 Task: Add 16/20 Count EZ Peel Previously Frozen Raw Shrimp to the cart.
Action: Mouse pressed left at (27, 165)
Screenshot: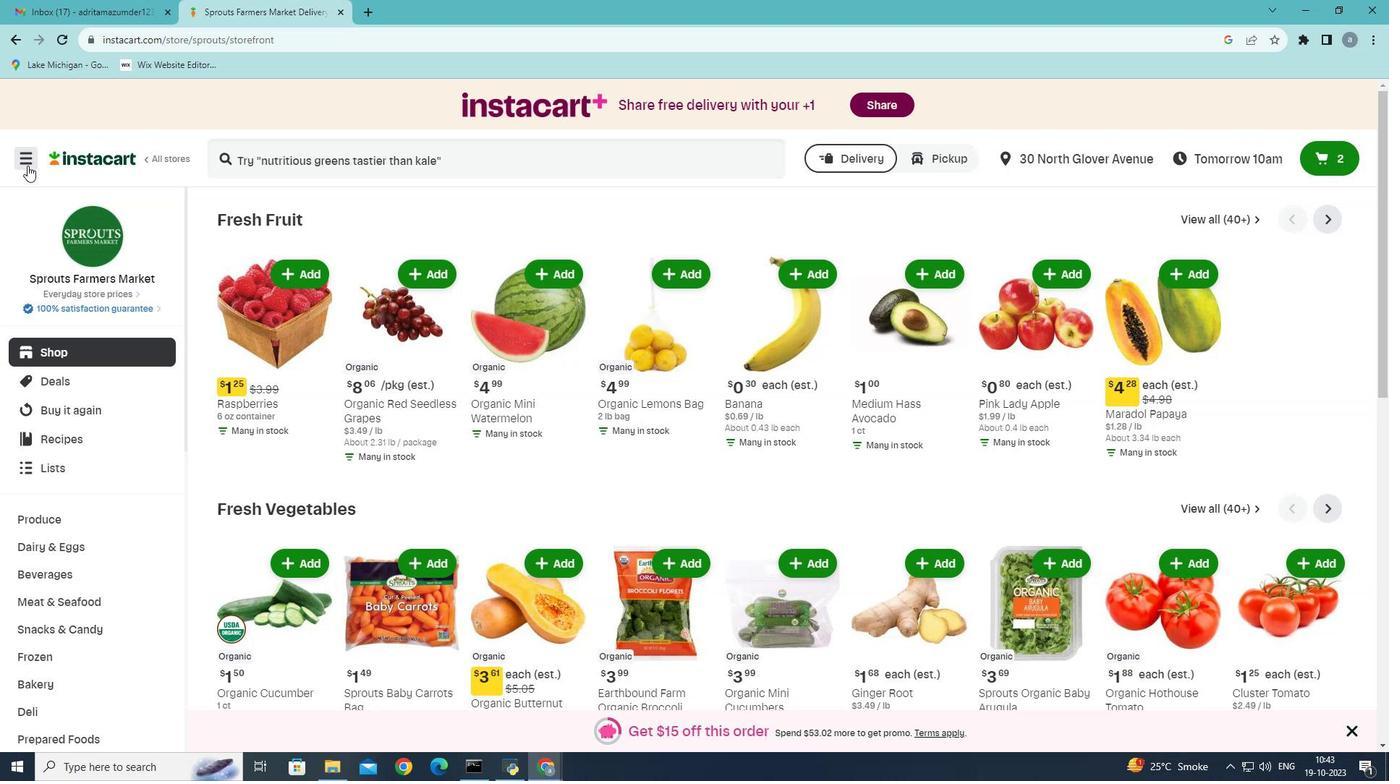 
Action: Mouse moved to (101, 424)
Screenshot: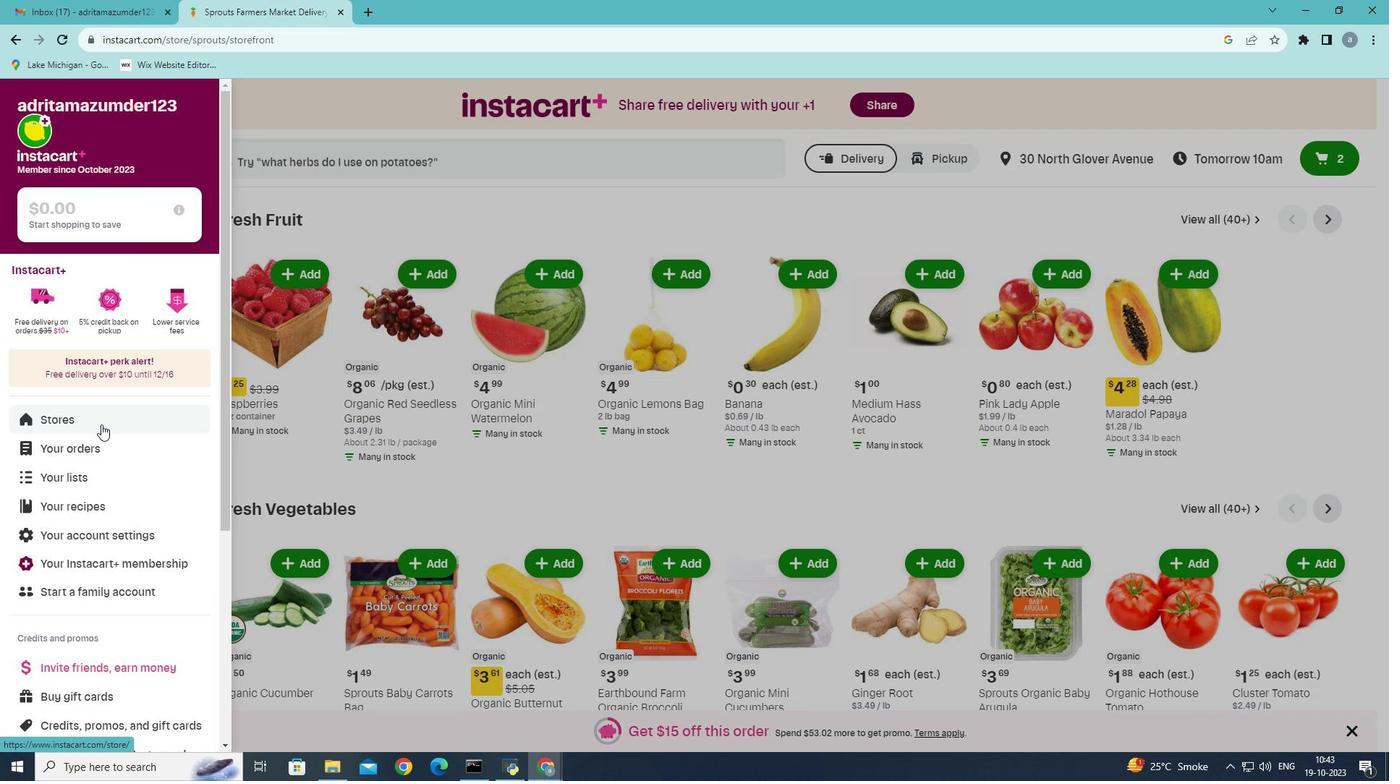 
Action: Mouse pressed left at (101, 424)
Screenshot: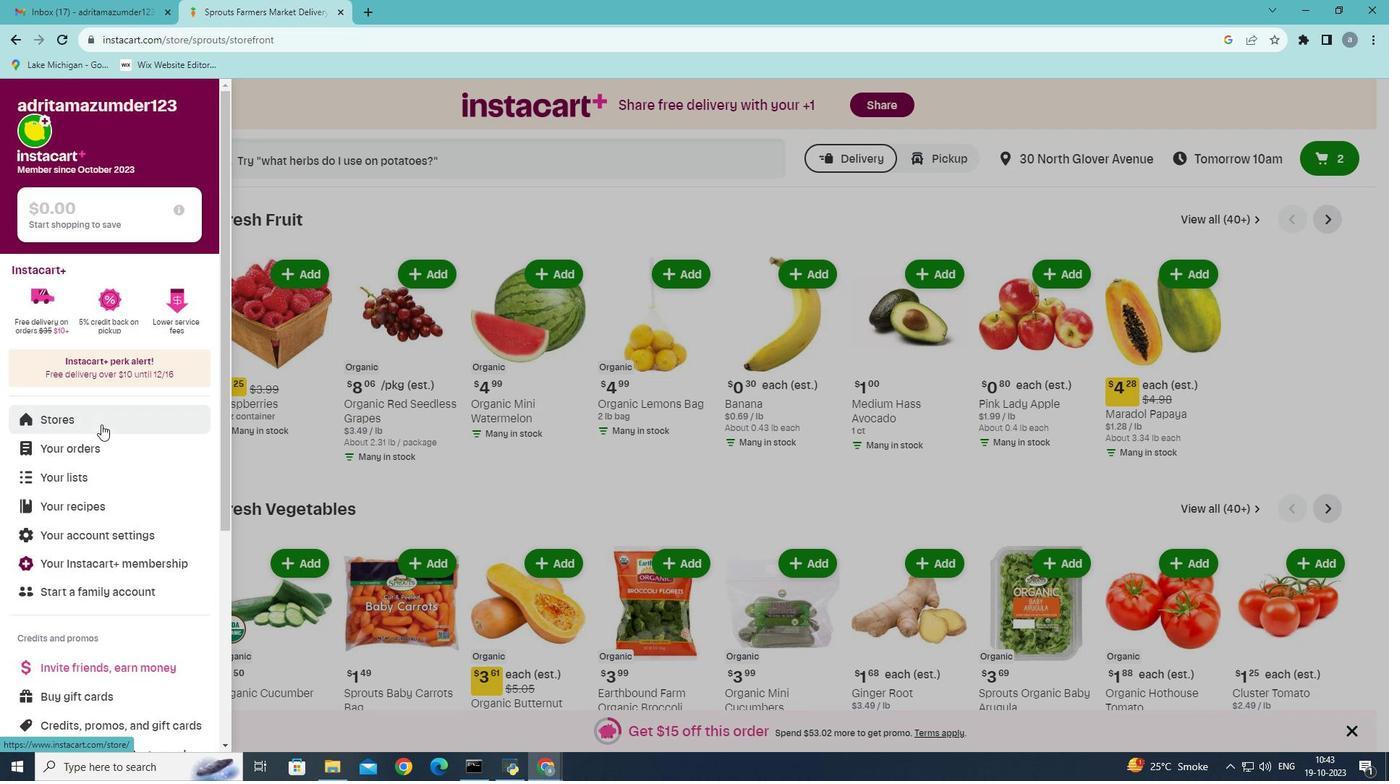 
Action: Mouse moved to (340, 146)
Screenshot: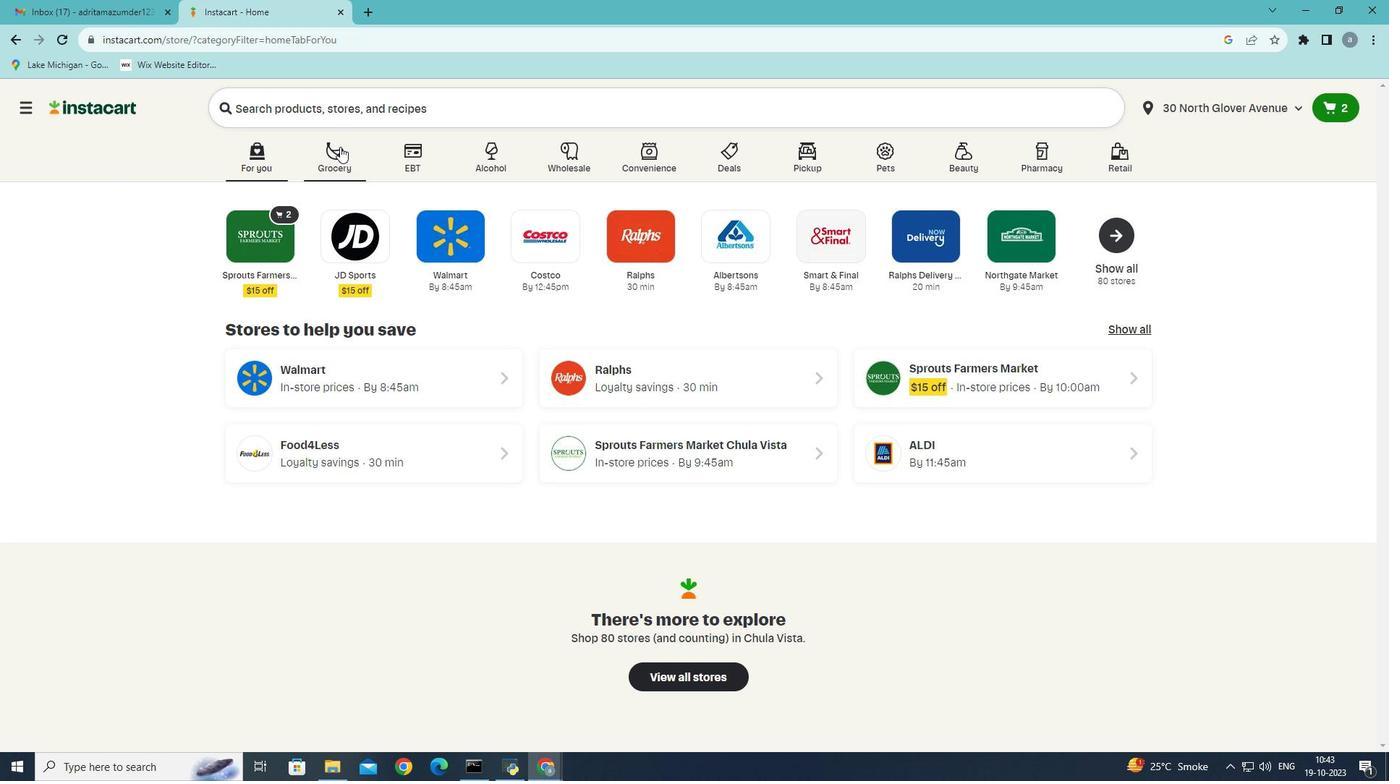 
Action: Mouse pressed left at (340, 146)
Screenshot: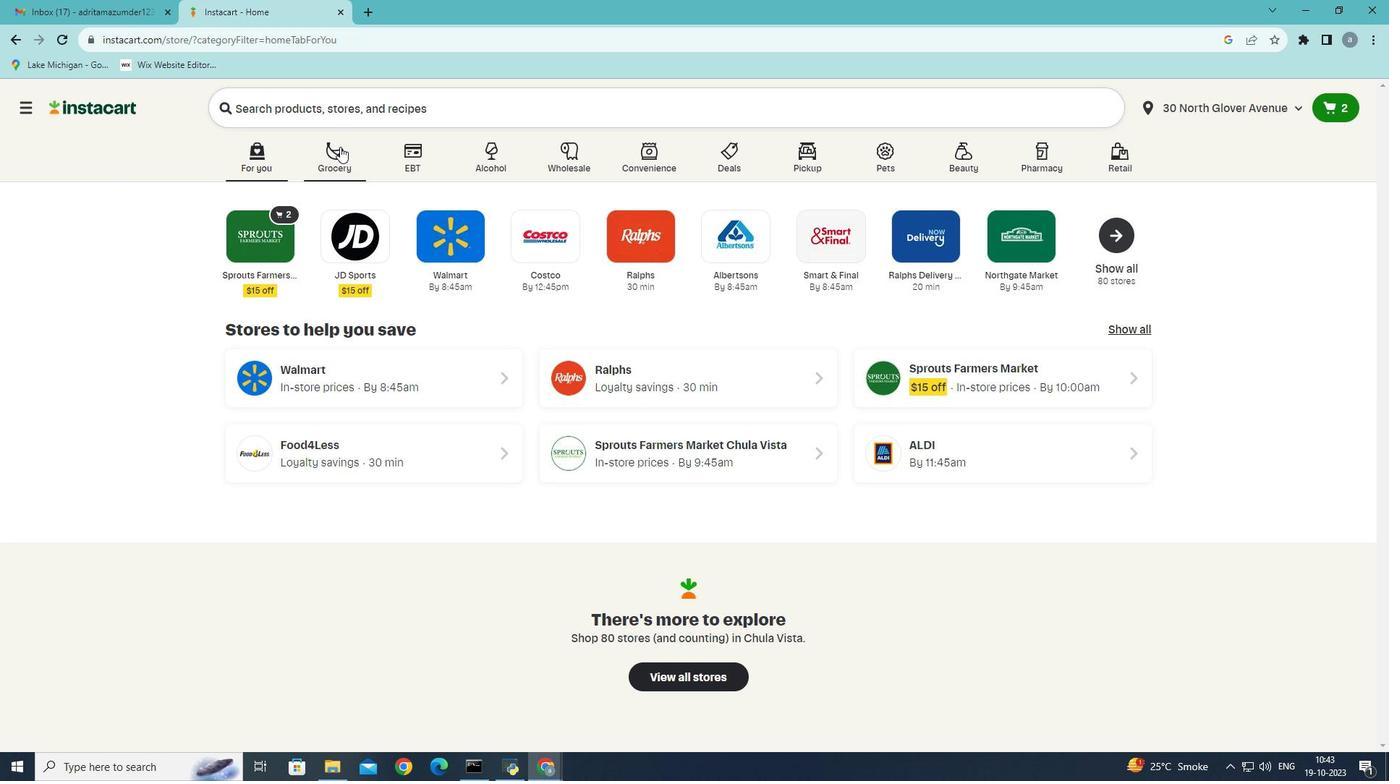
Action: Mouse moved to (352, 410)
Screenshot: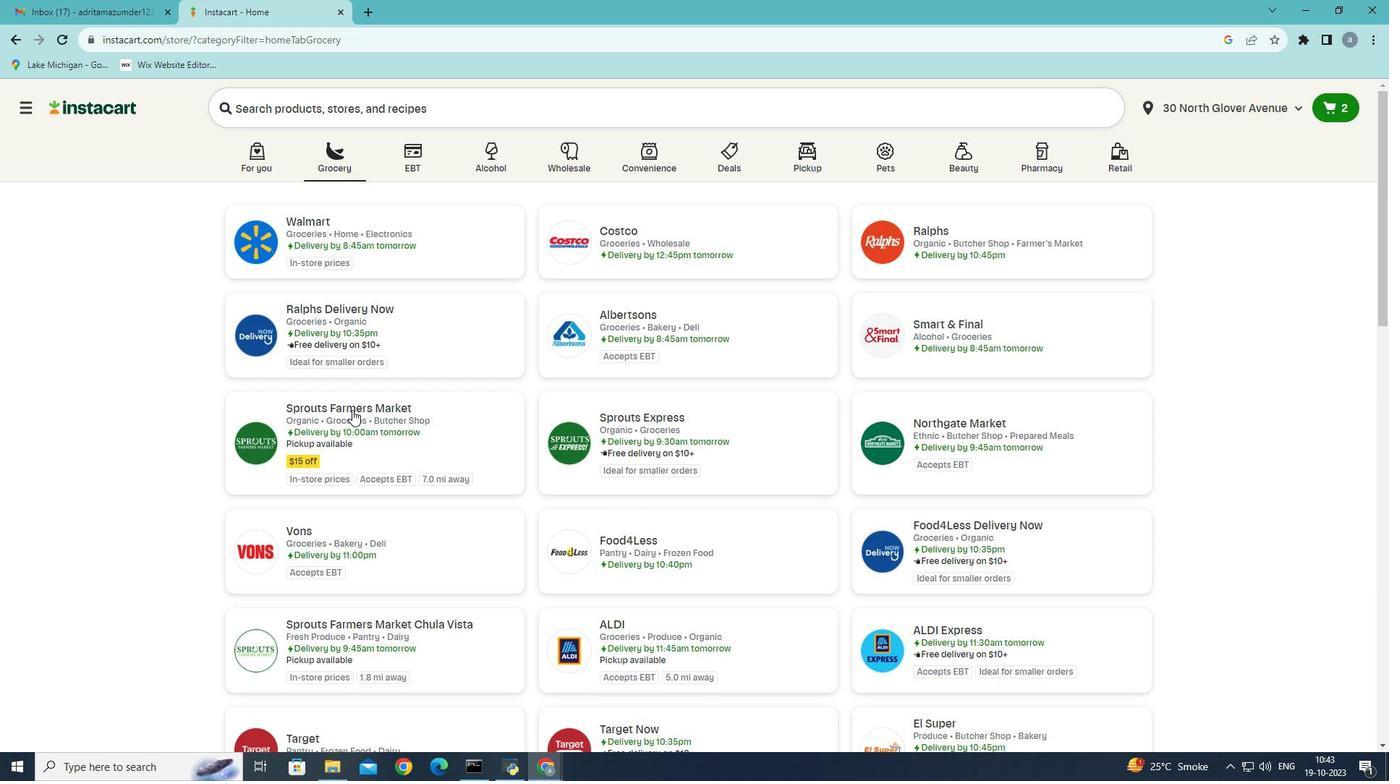 
Action: Mouse pressed left at (352, 410)
Screenshot: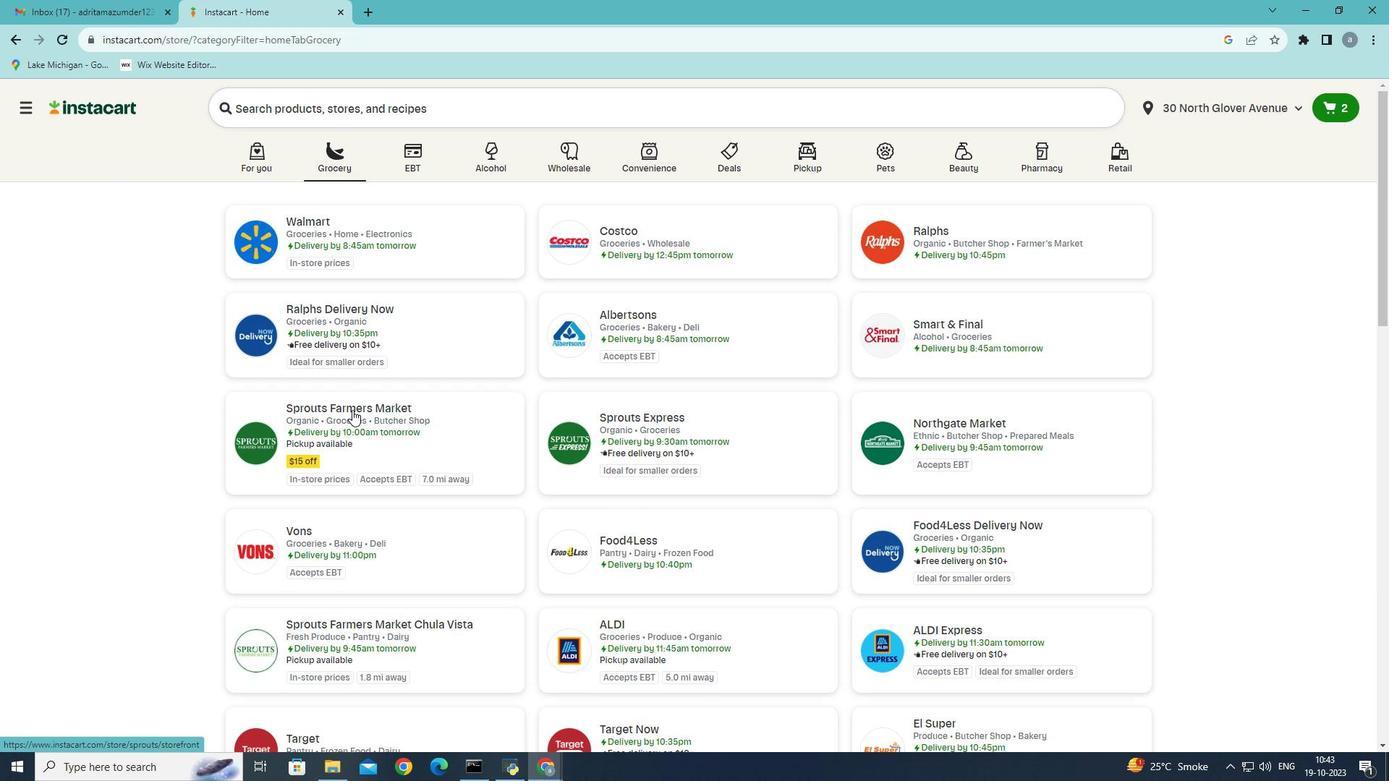 
Action: Mouse moved to (96, 601)
Screenshot: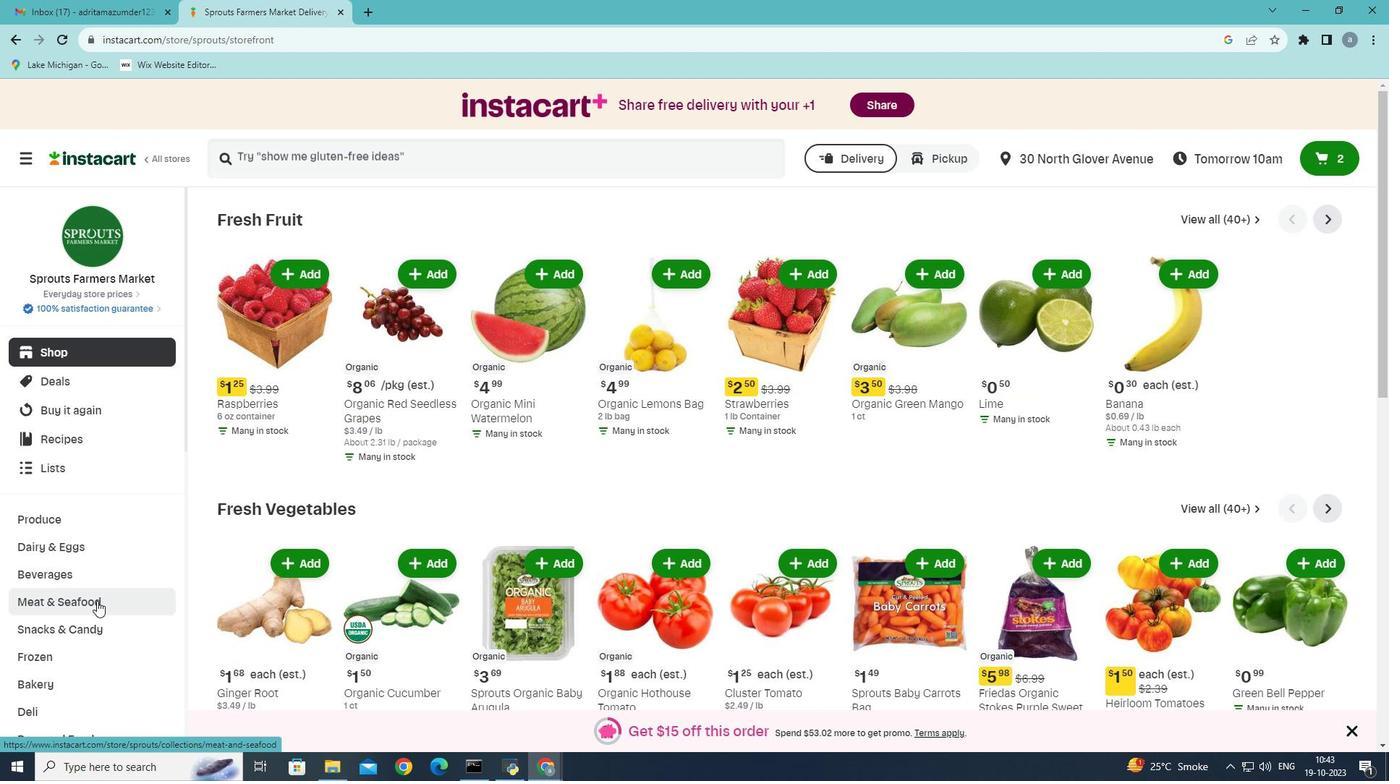 
Action: Mouse pressed left at (96, 601)
Screenshot: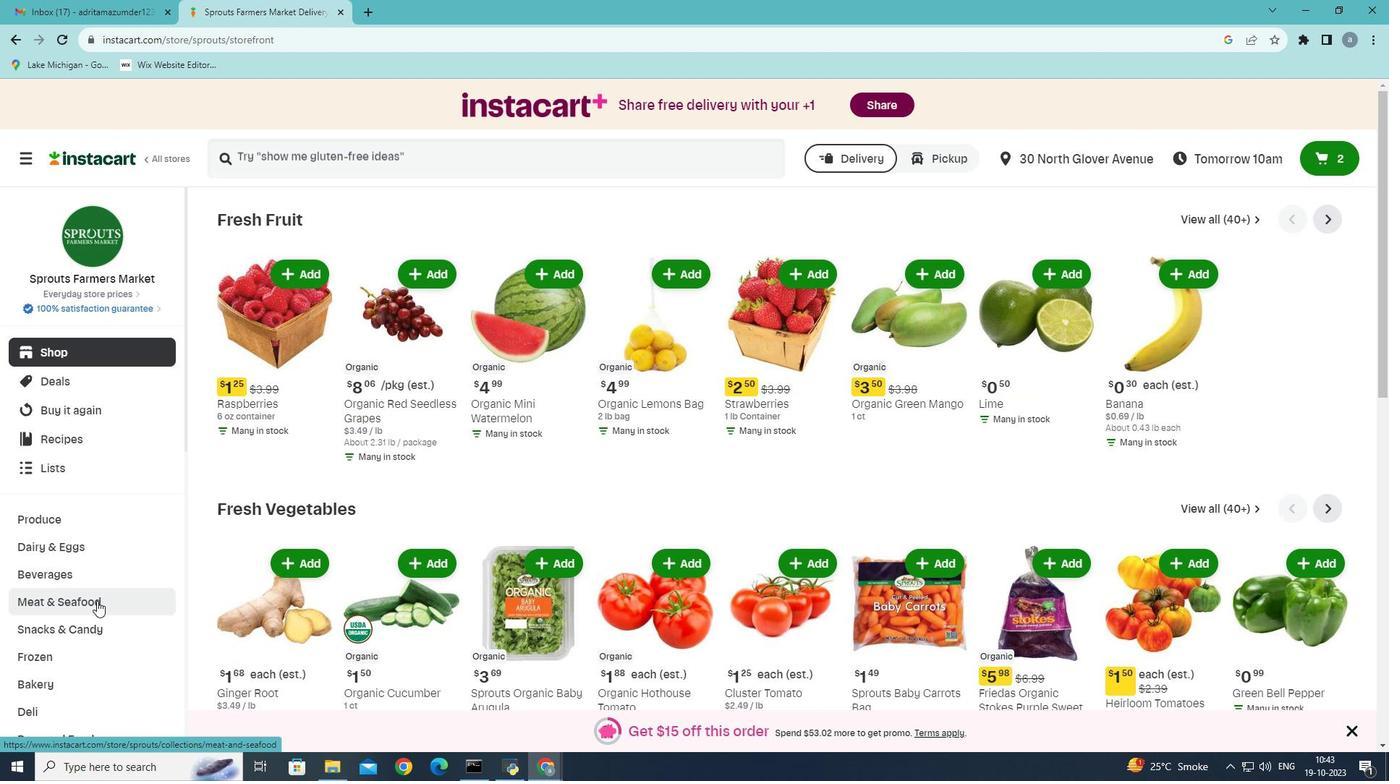 
Action: Mouse moved to (634, 250)
Screenshot: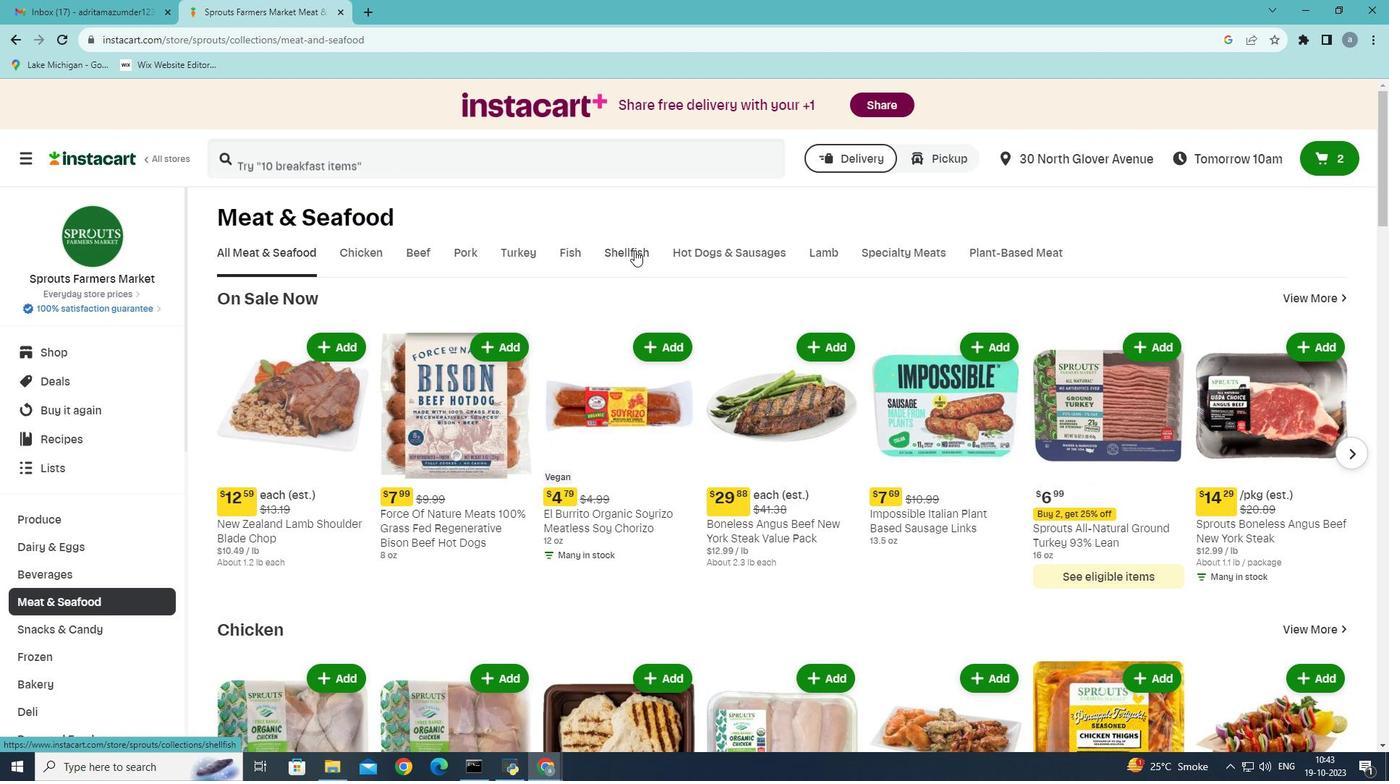 
Action: Mouse pressed left at (634, 250)
Screenshot: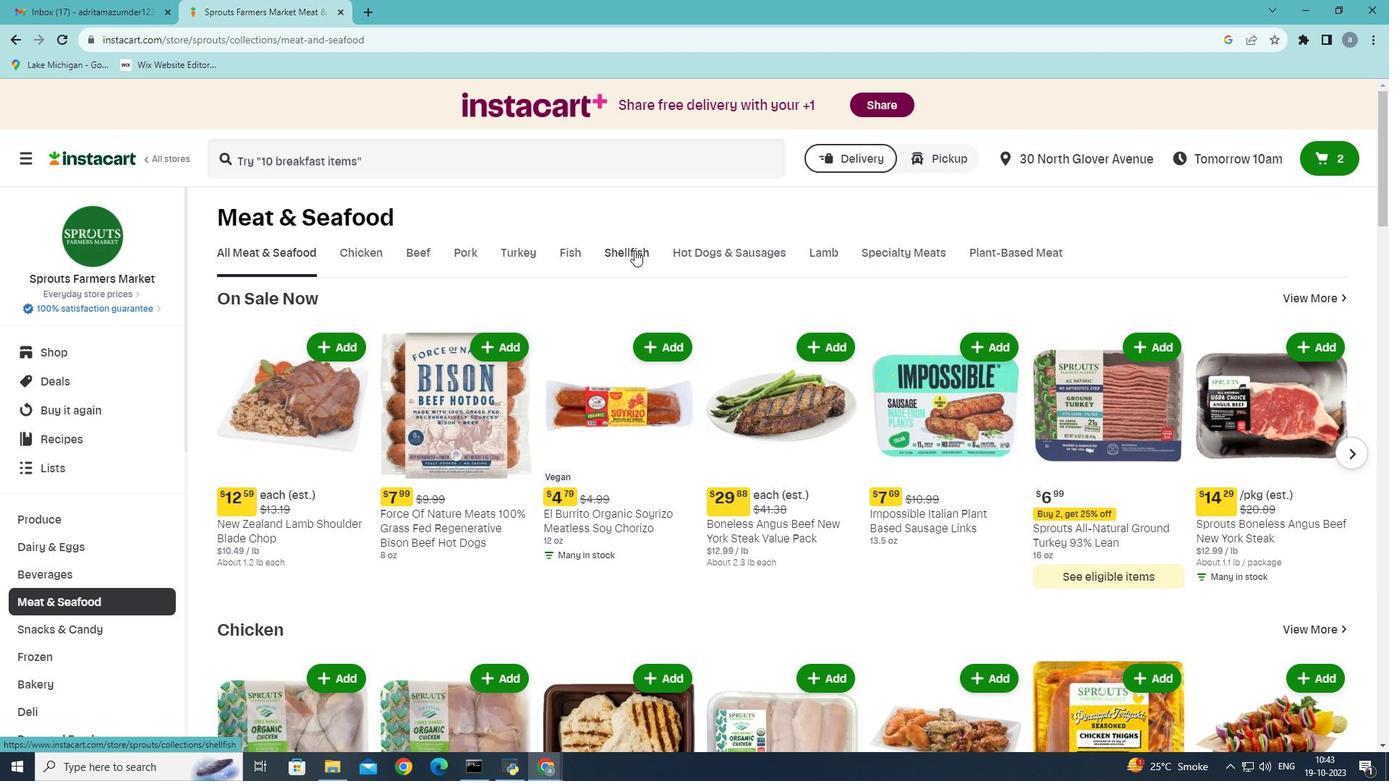 
Action: Mouse moved to (579, 481)
Screenshot: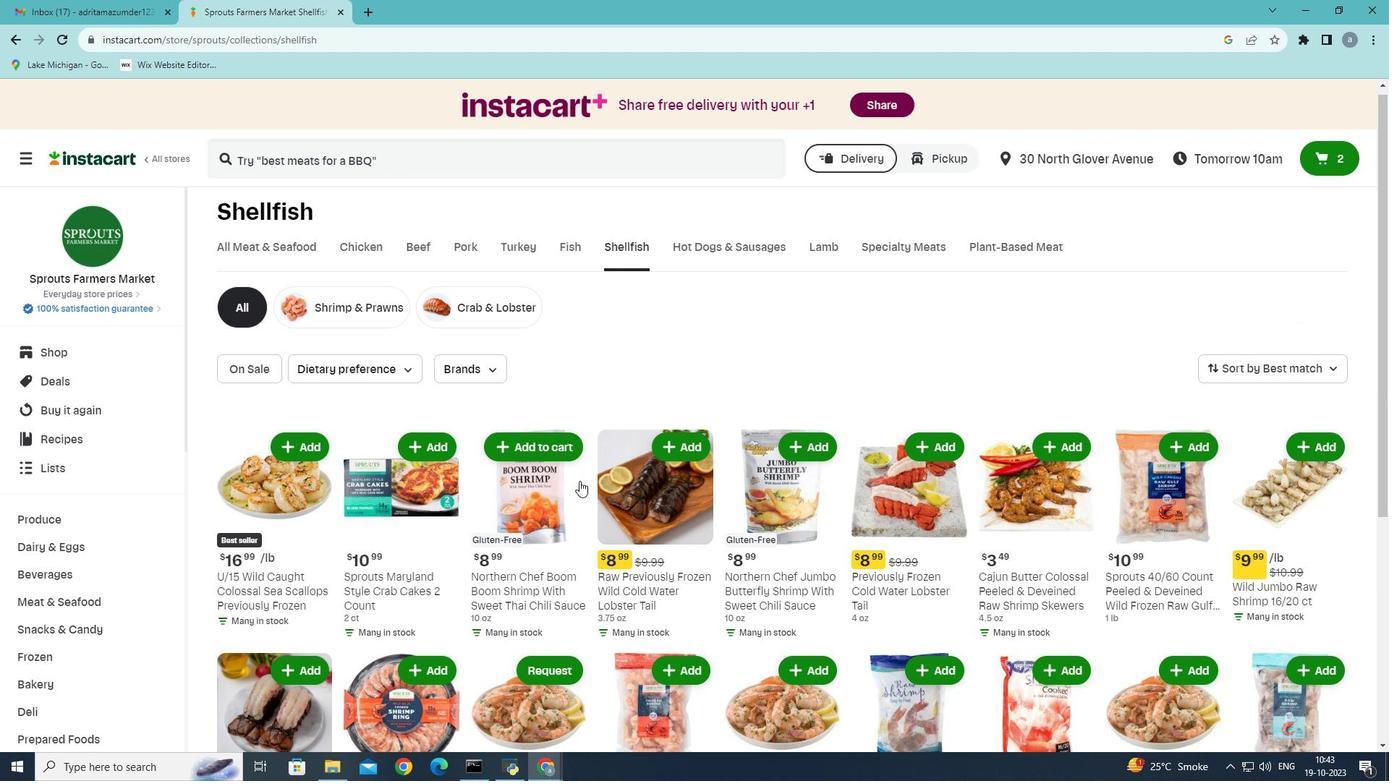 
Action: Mouse scrolled (579, 480) with delta (0, 0)
Screenshot: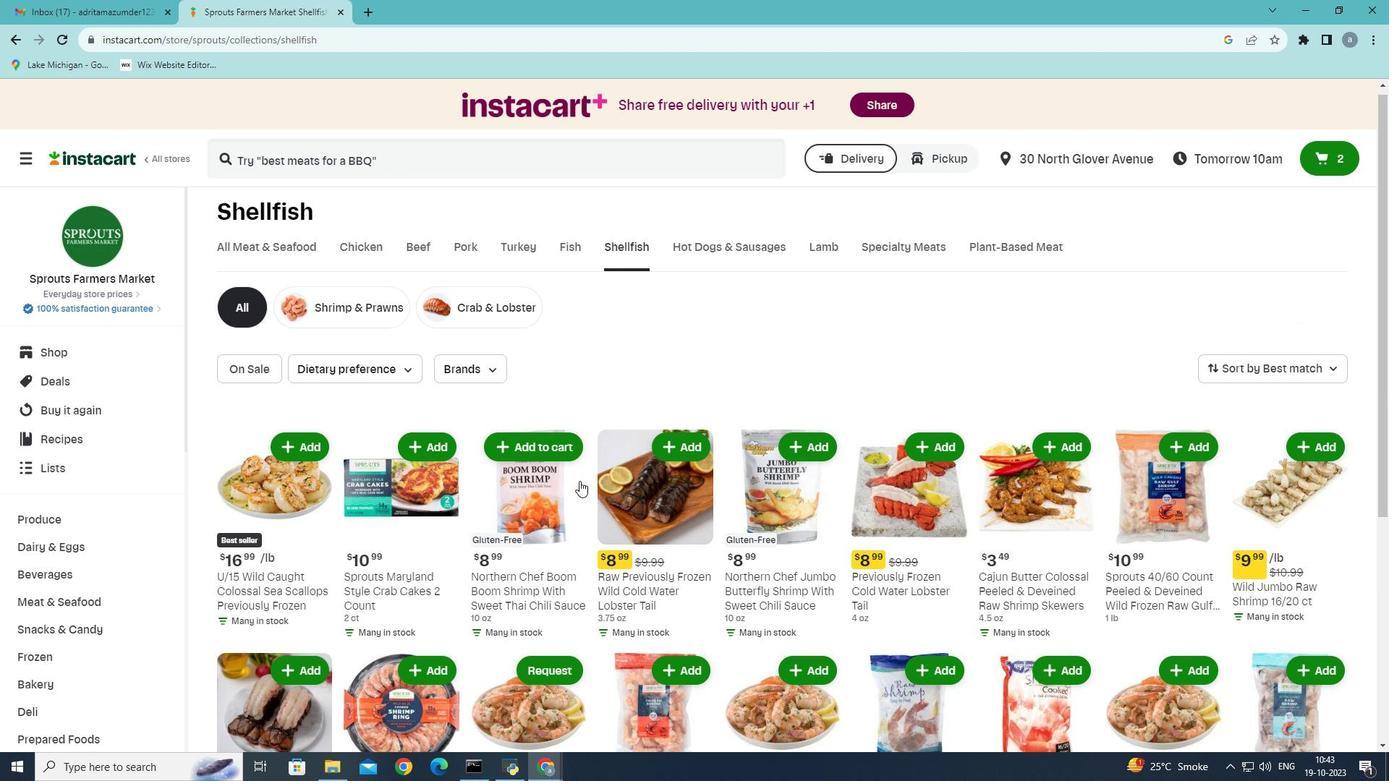 
Action: Mouse moved to (579, 481)
Screenshot: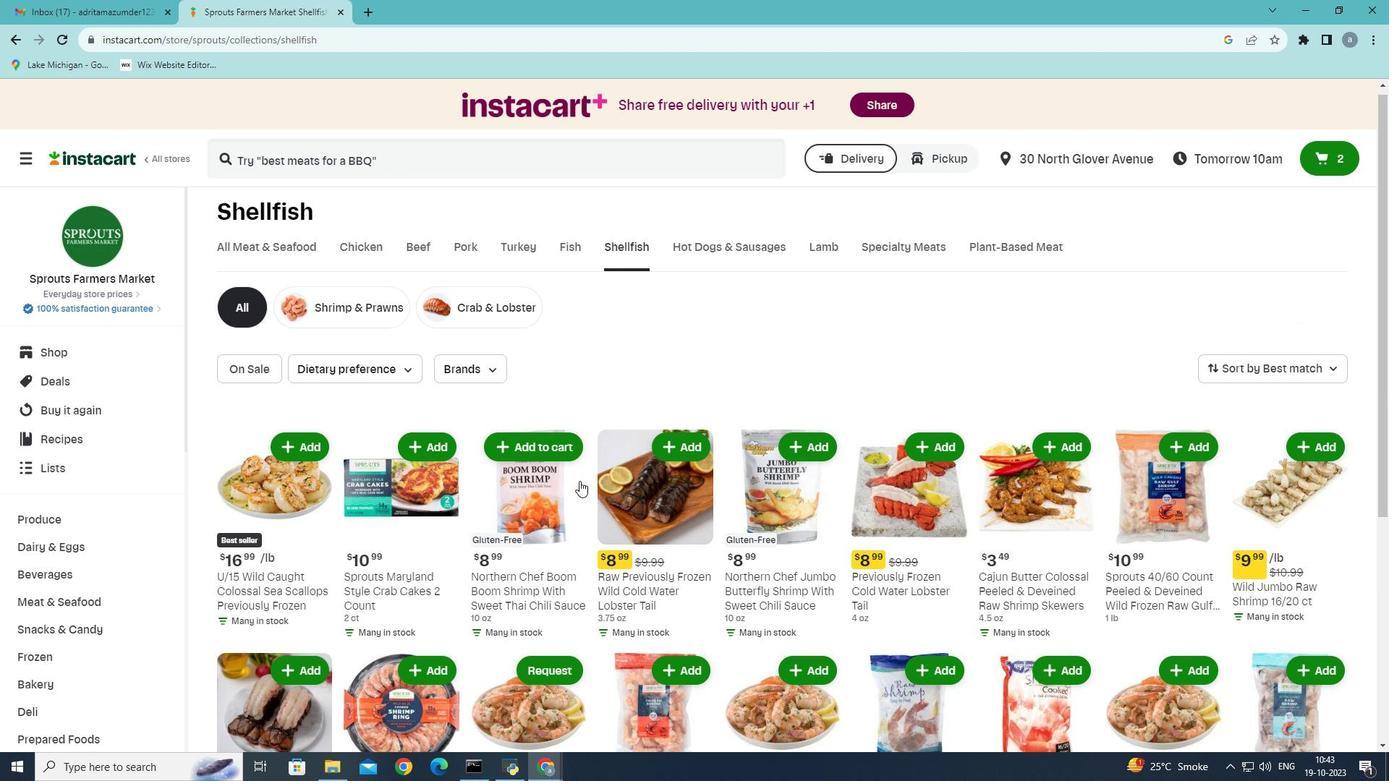 
Action: Mouse scrolled (579, 480) with delta (0, 0)
Screenshot: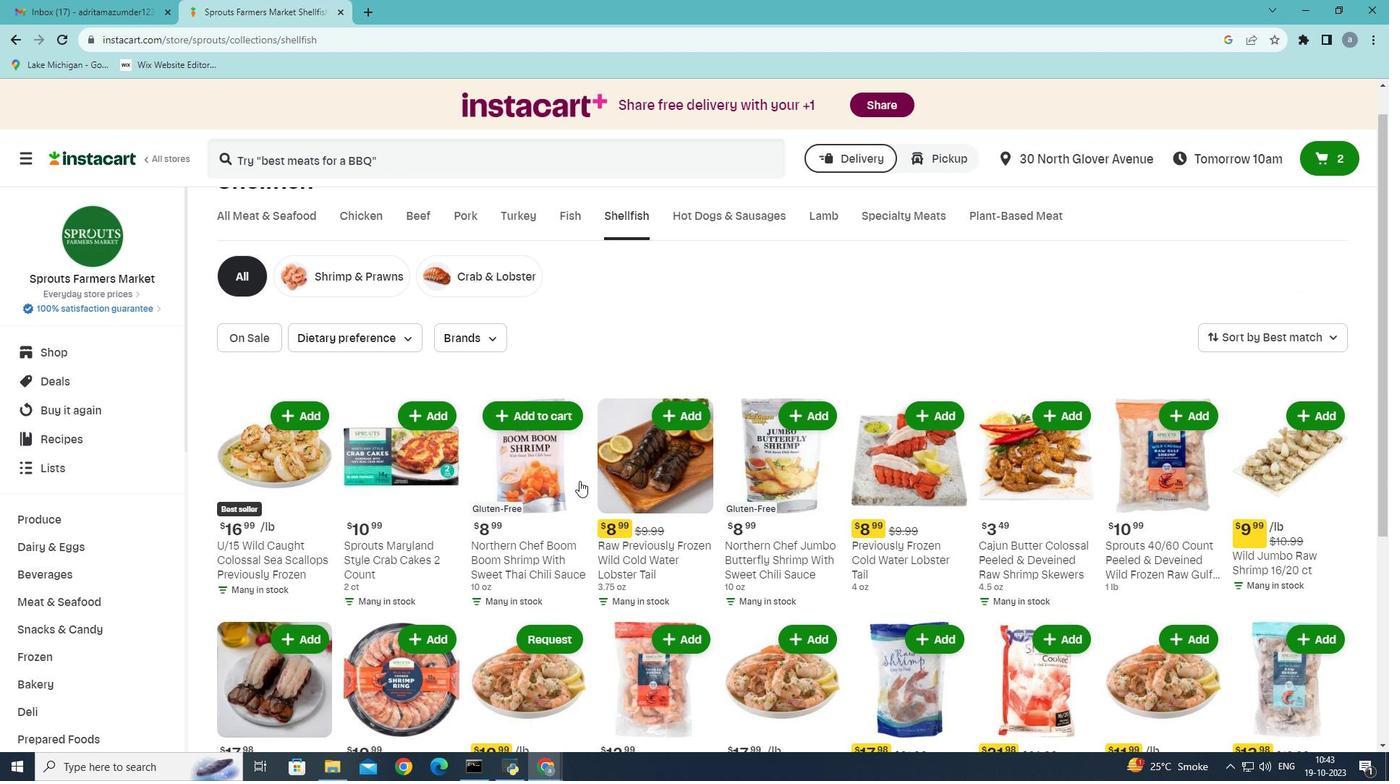 
Action: Mouse scrolled (579, 480) with delta (0, 0)
Screenshot: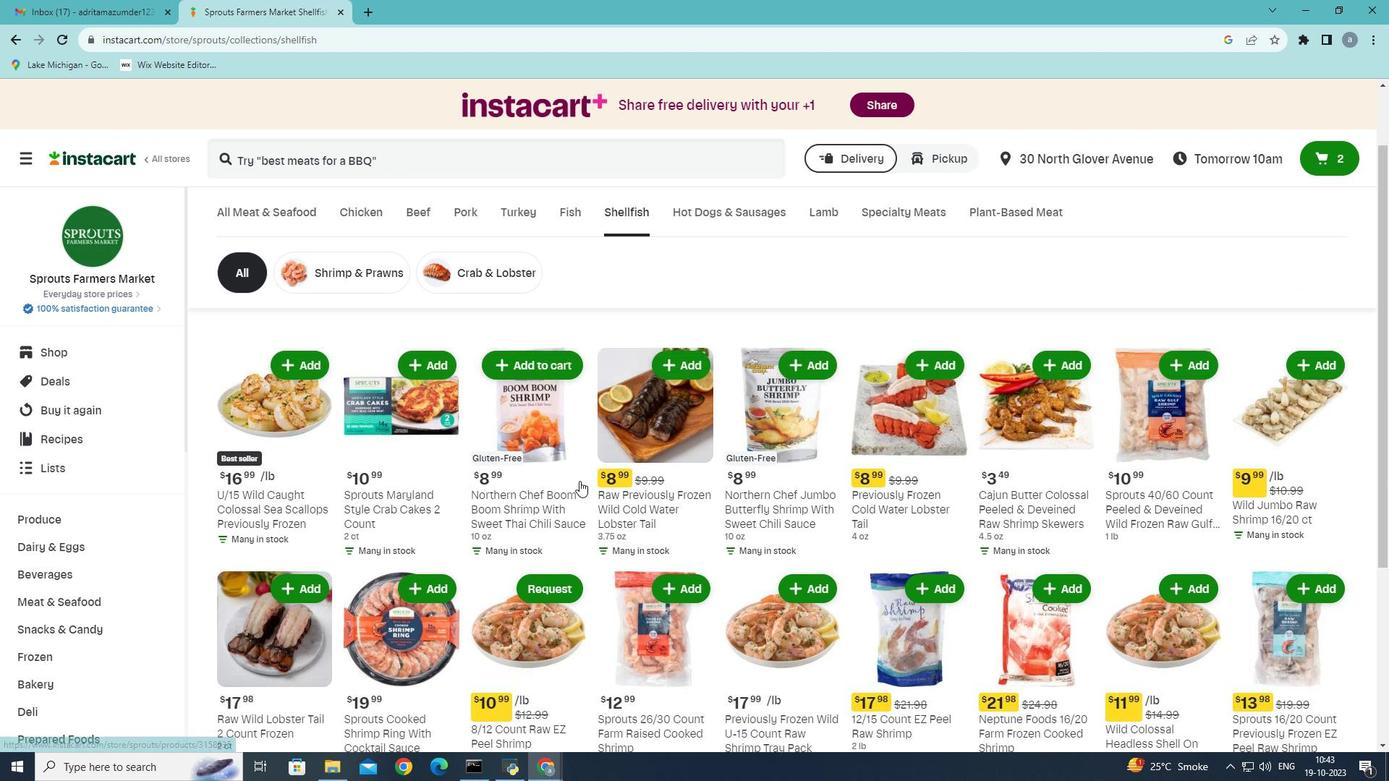 
Action: Mouse scrolled (579, 480) with delta (0, 0)
Screenshot: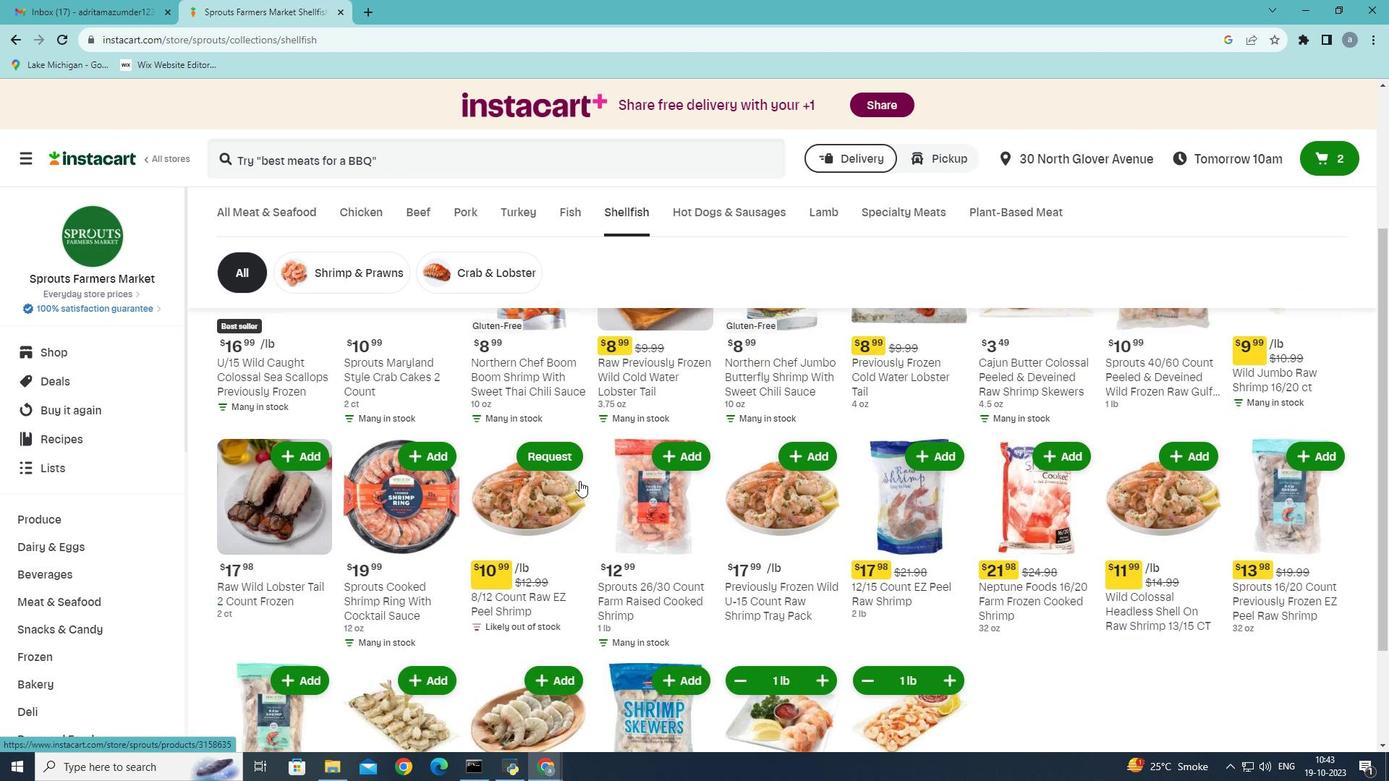 
Action: Mouse scrolled (579, 480) with delta (0, 0)
Screenshot: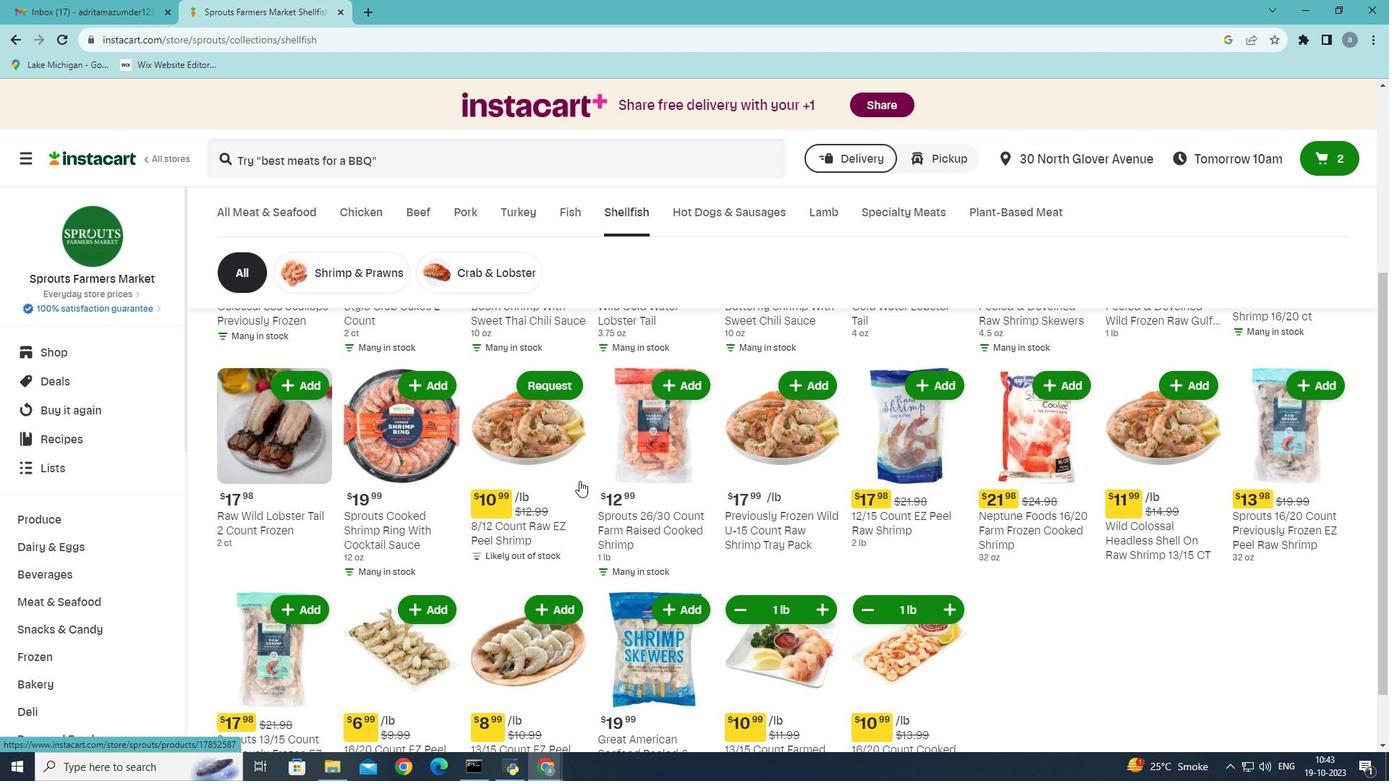 
Action: Mouse scrolled (579, 480) with delta (0, 0)
Screenshot: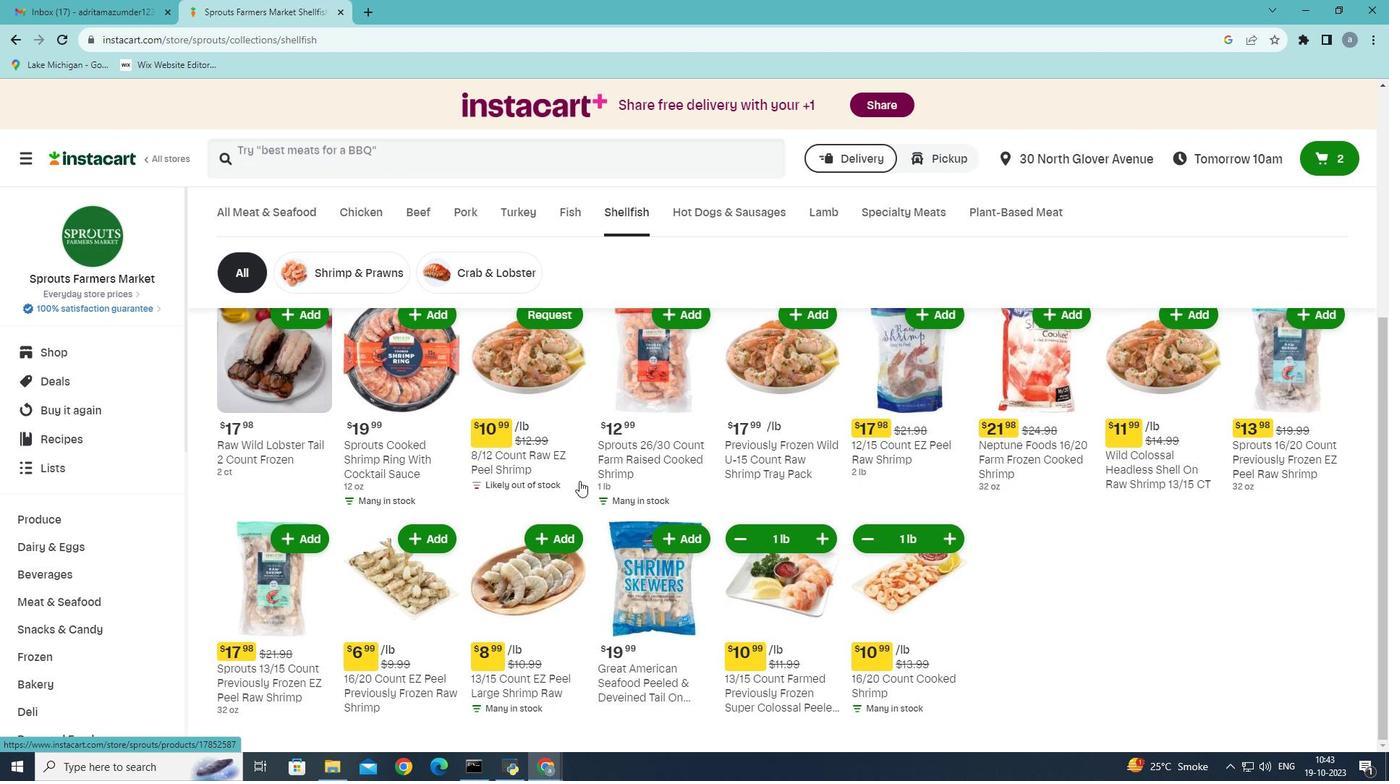 
Action: Mouse scrolled (579, 480) with delta (0, 0)
Screenshot: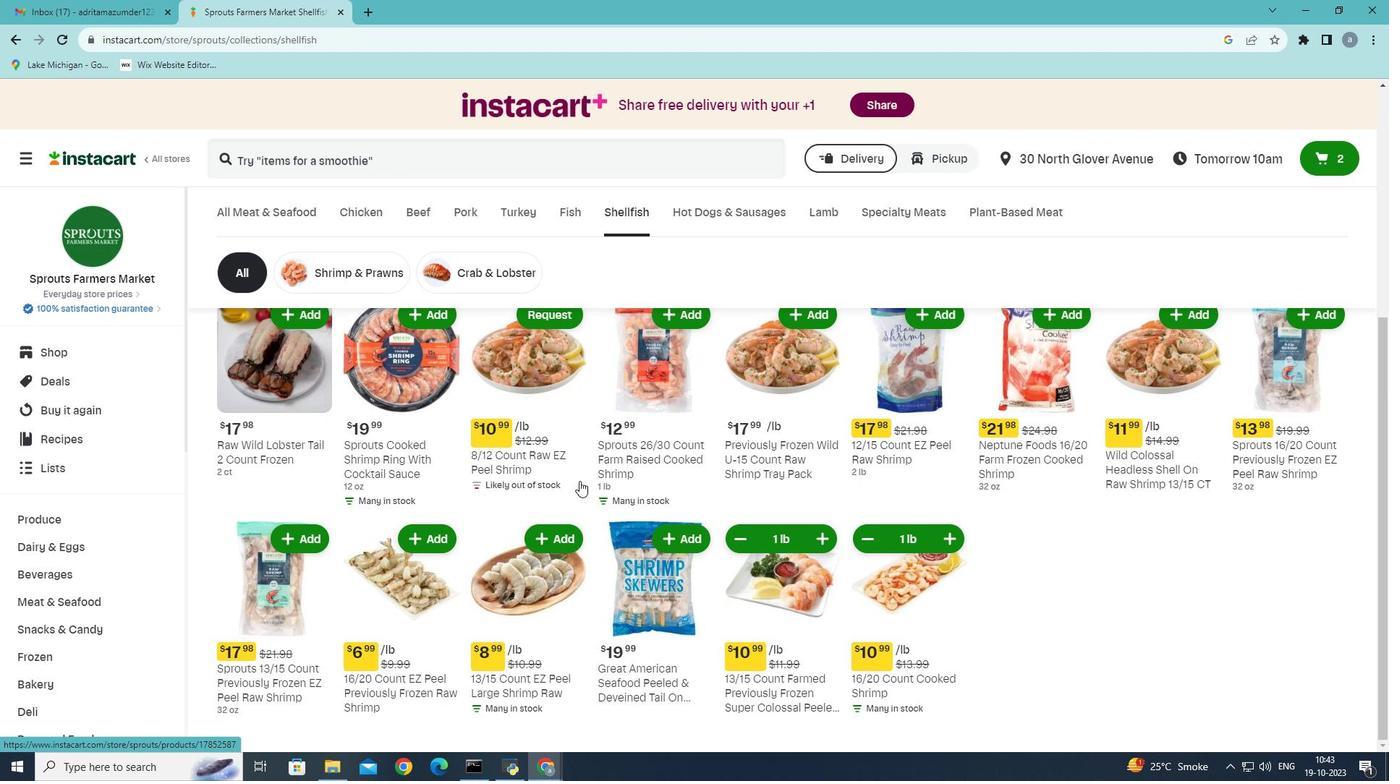 
Action: Mouse moved to (295, 540)
Screenshot: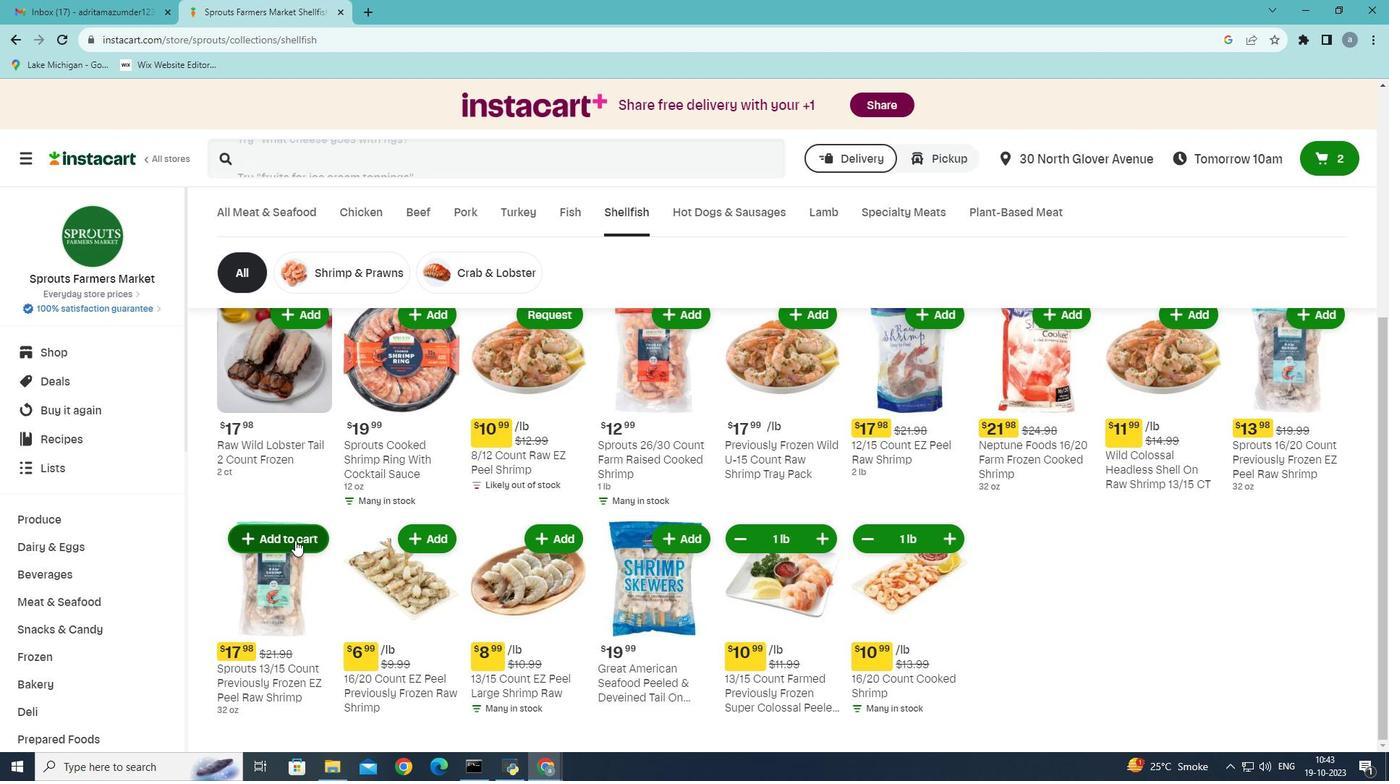 
Action: Mouse pressed left at (295, 540)
Screenshot: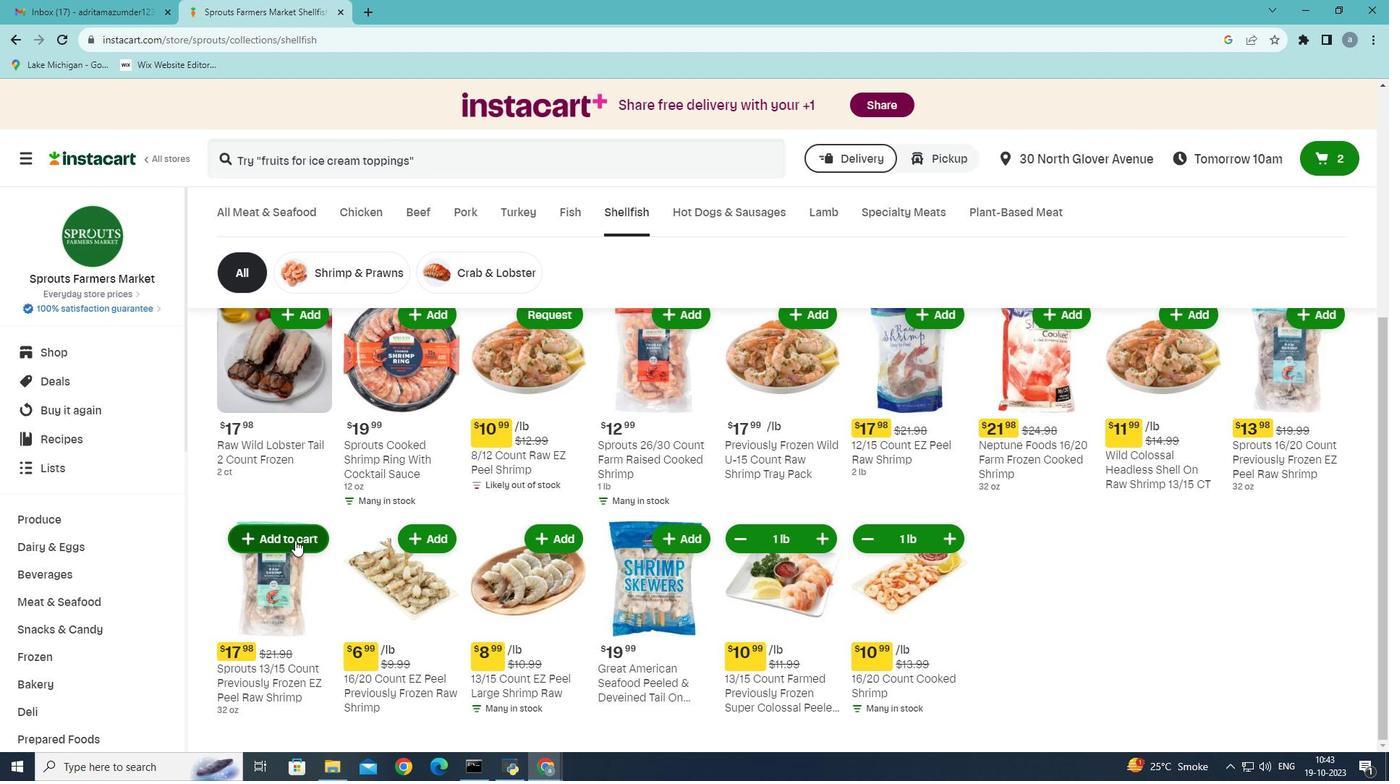 
Action: Mouse moved to (322, 537)
Screenshot: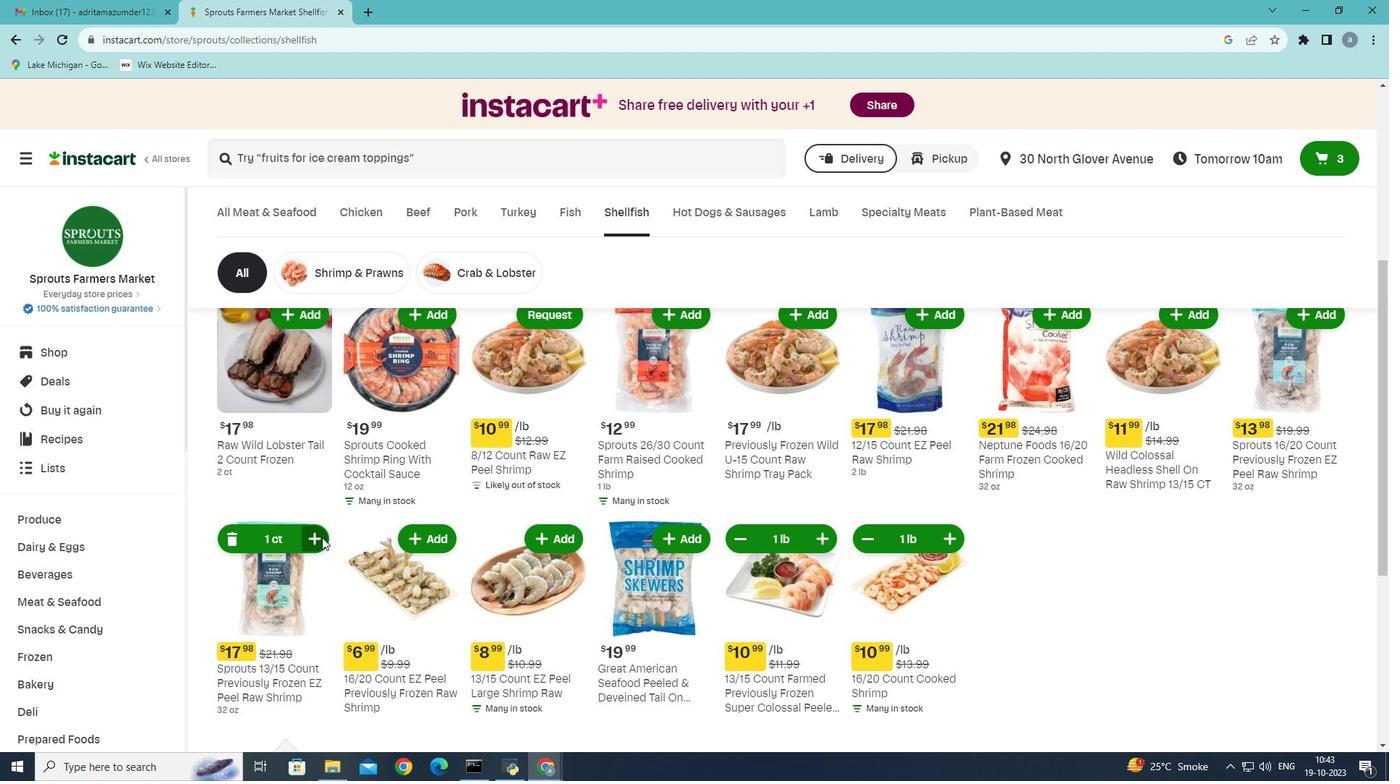 
